 Task: Create a due date automation trigger when advanced on, on the tuesday of the week a card is due add fields with custom field "Resume" set to a number greater or equal to 1 and greater or equal to 10 at 11:00 AM.
Action: Mouse moved to (1095, 86)
Screenshot: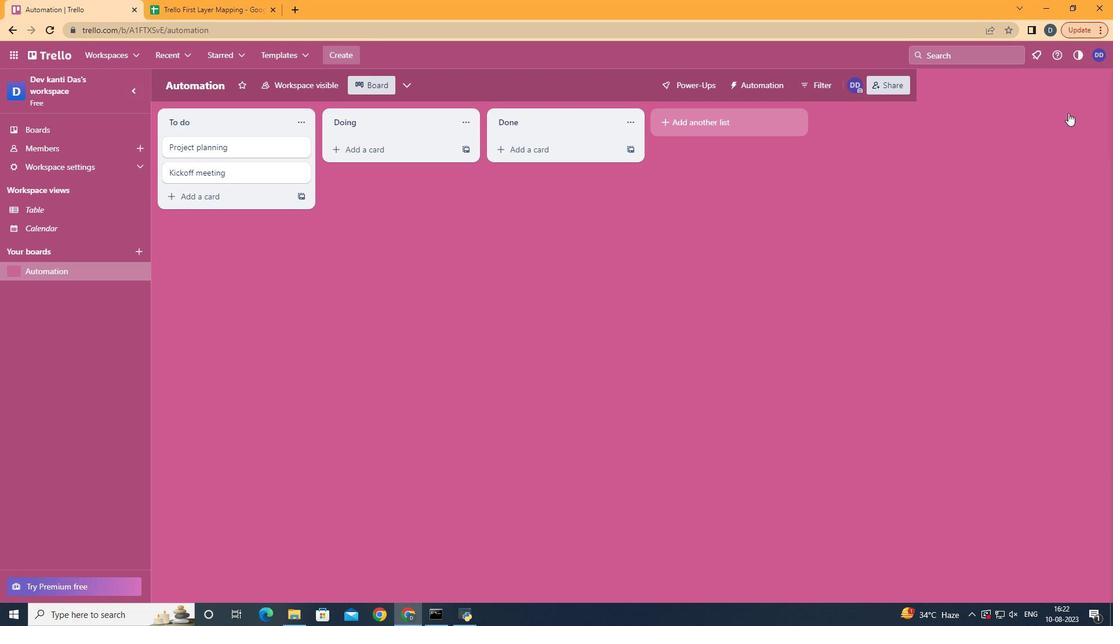 
Action: Mouse pressed left at (1095, 86)
Screenshot: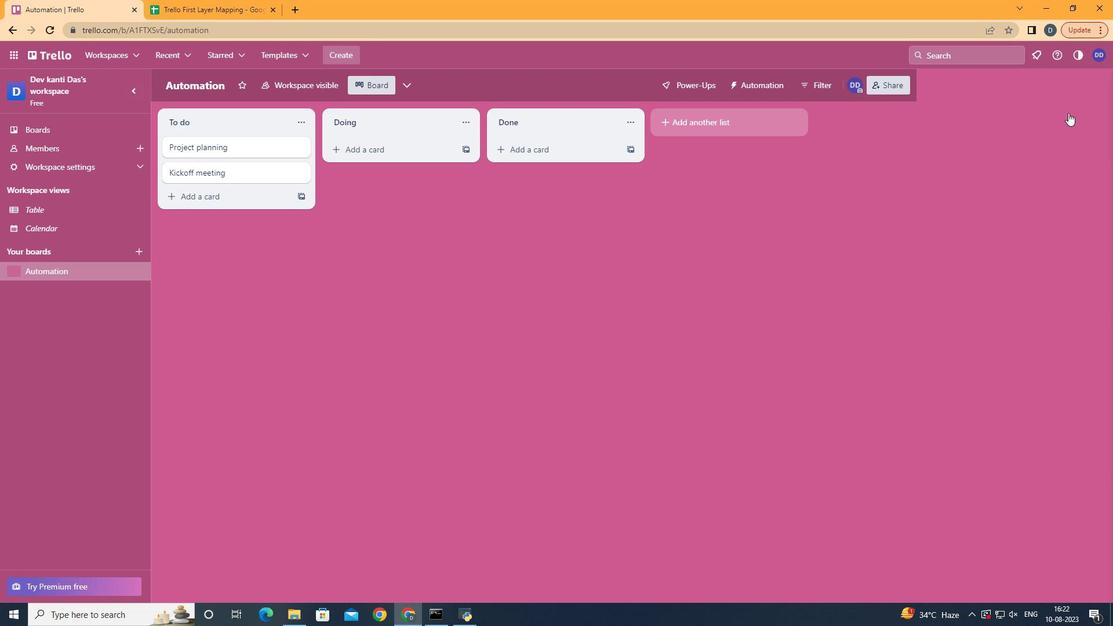 
Action: Mouse moved to (1006, 232)
Screenshot: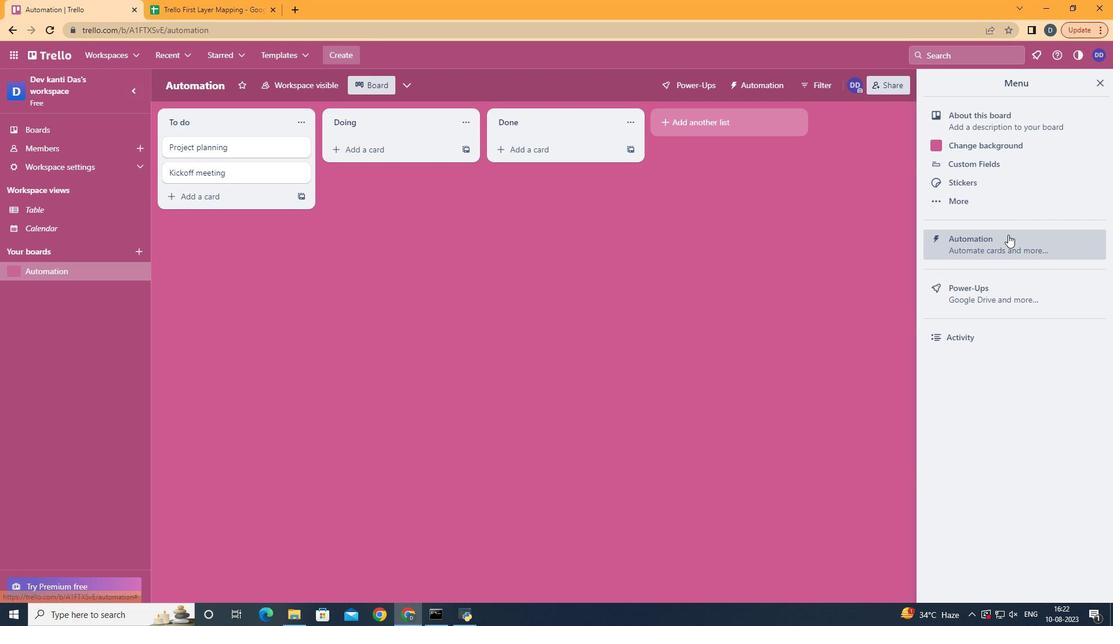 
Action: Mouse pressed left at (1006, 232)
Screenshot: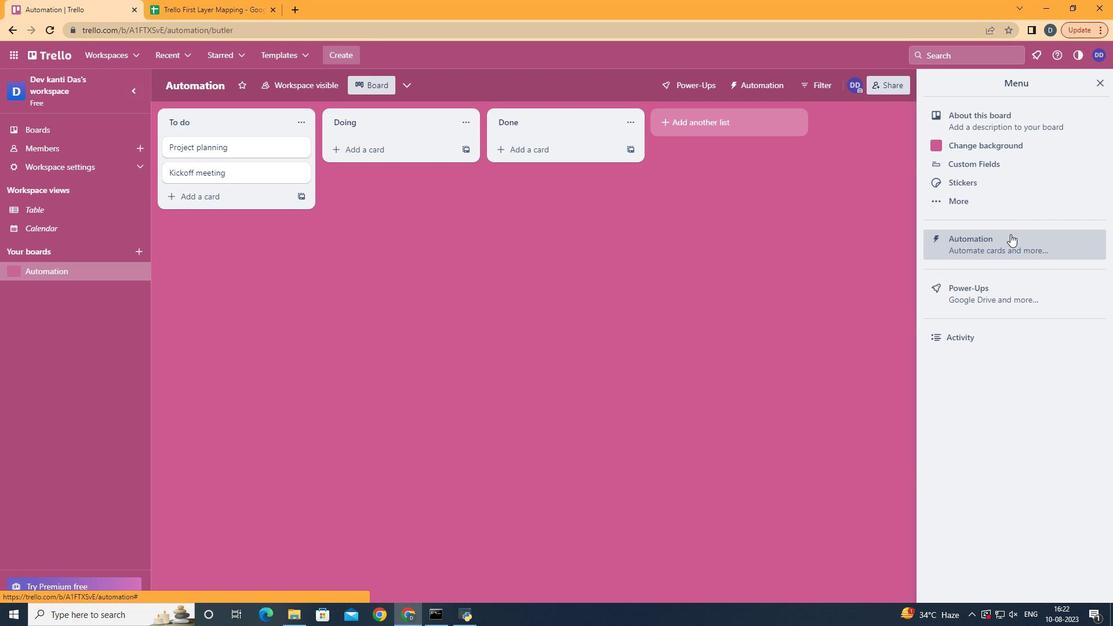 
Action: Mouse moved to (225, 234)
Screenshot: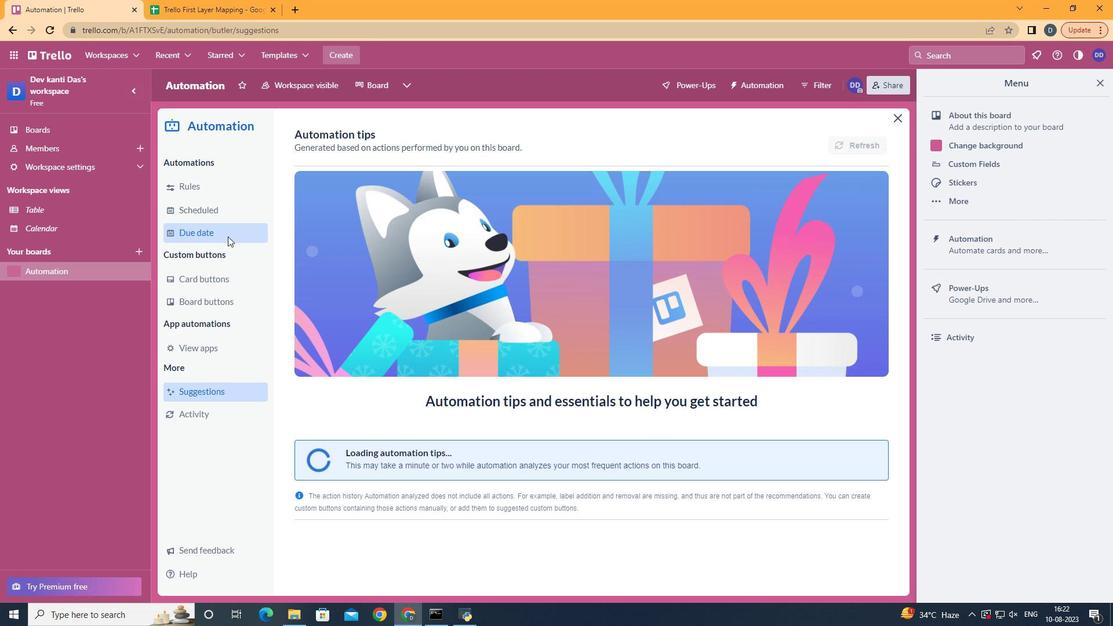 
Action: Mouse pressed left at (225, 234)
Screenshot: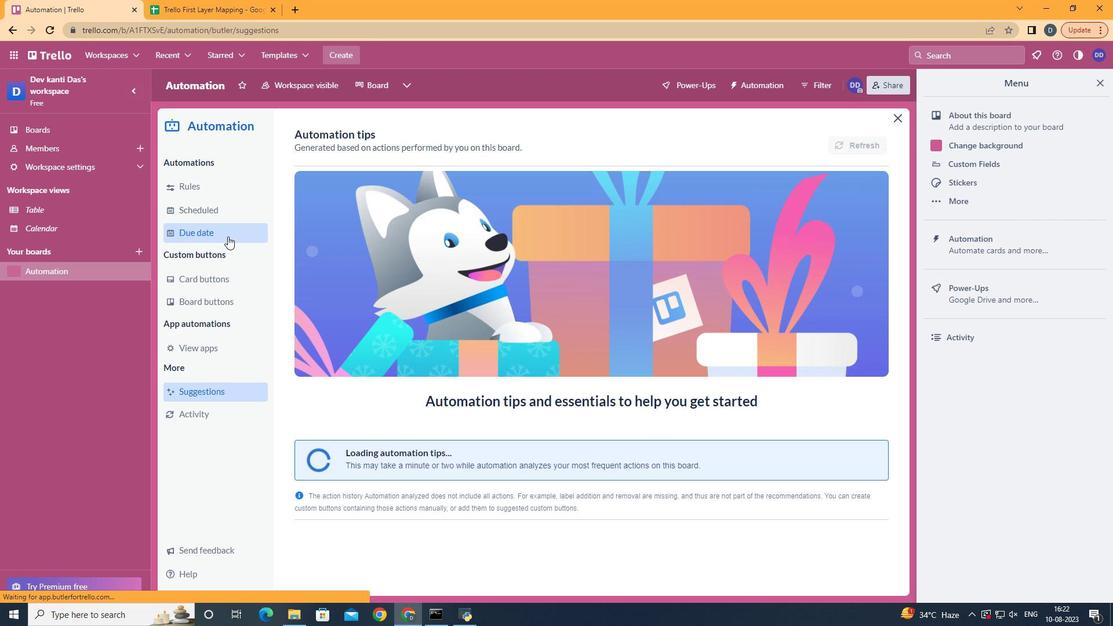 
Action: Mouse moved to (823, 138)
Screenshot: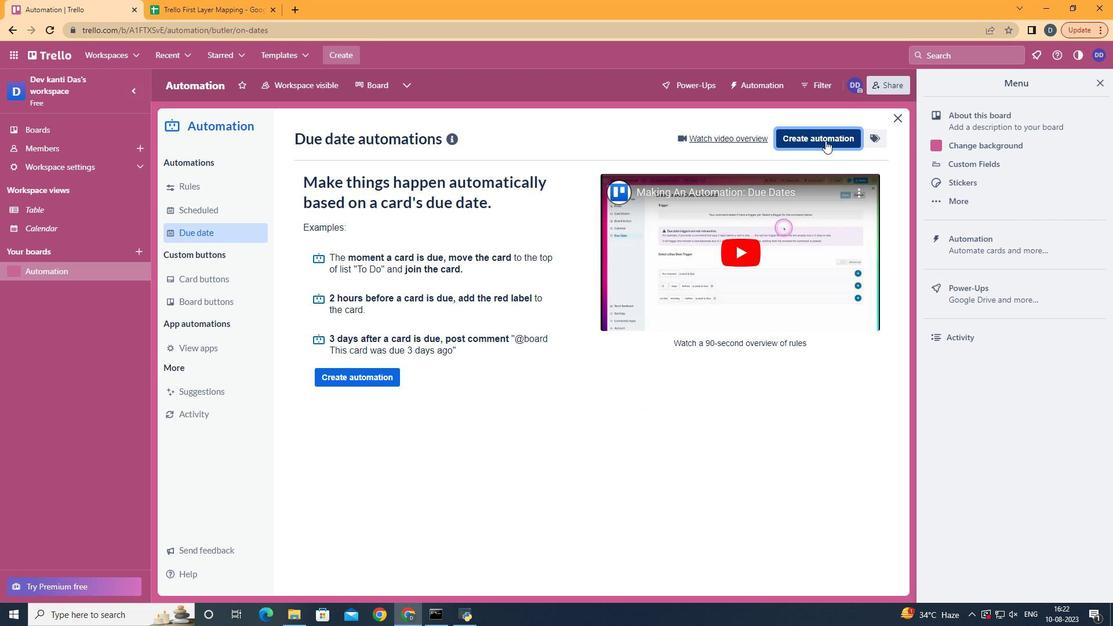 
Action: Mouse pressed left at (823, 138)
Screenshot: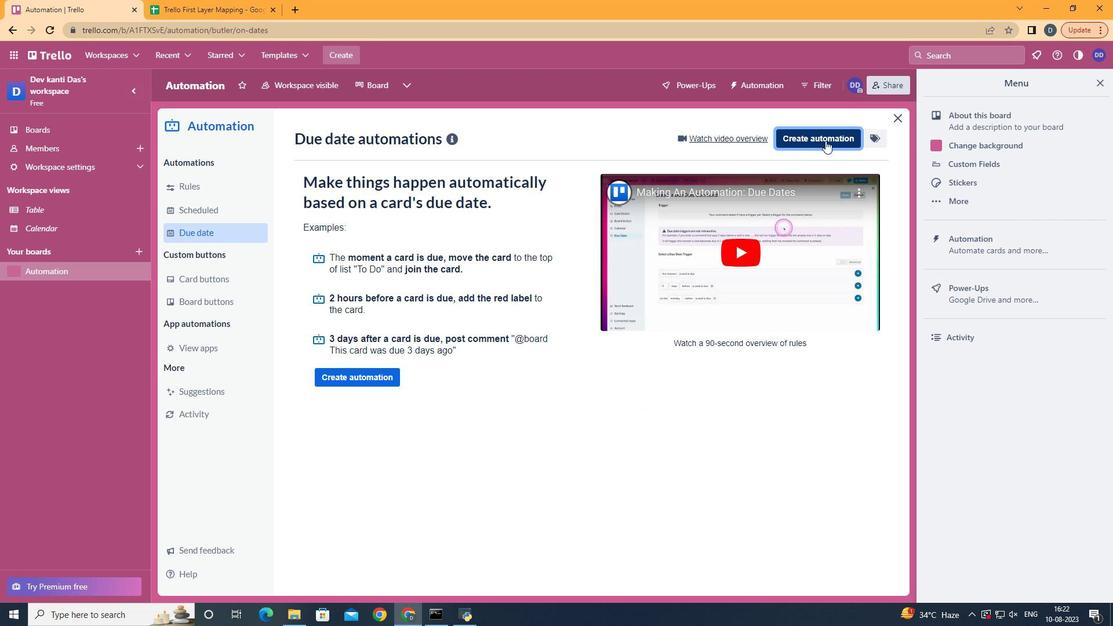 
Action: Mouse moved to (614, 258)
Screenshot: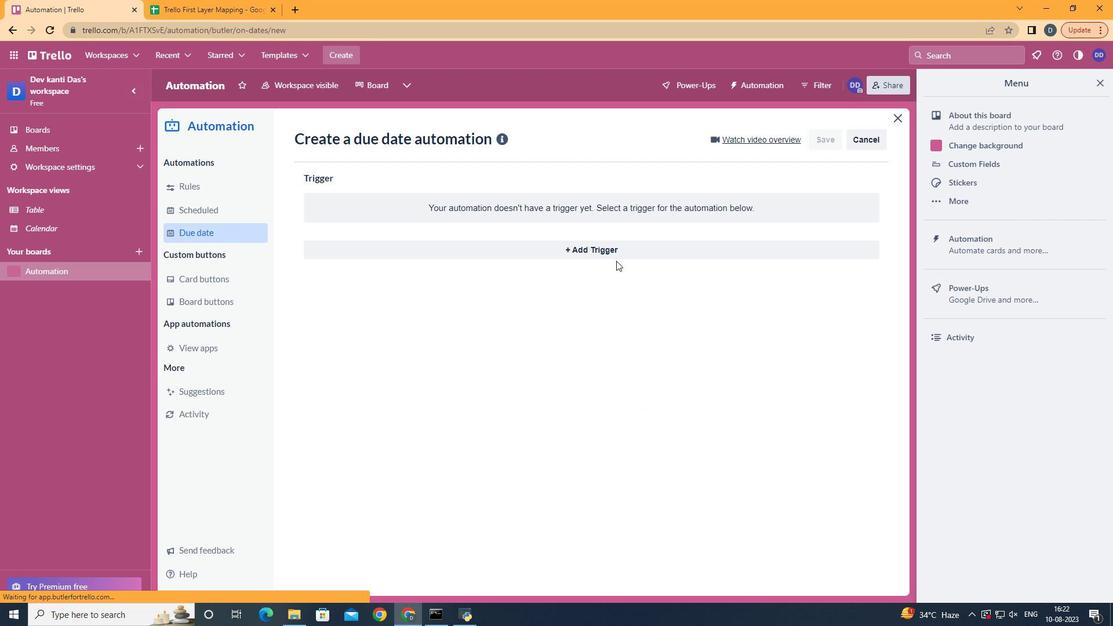 
Action: Mouse pressed left at (614, 258)
Screenshot: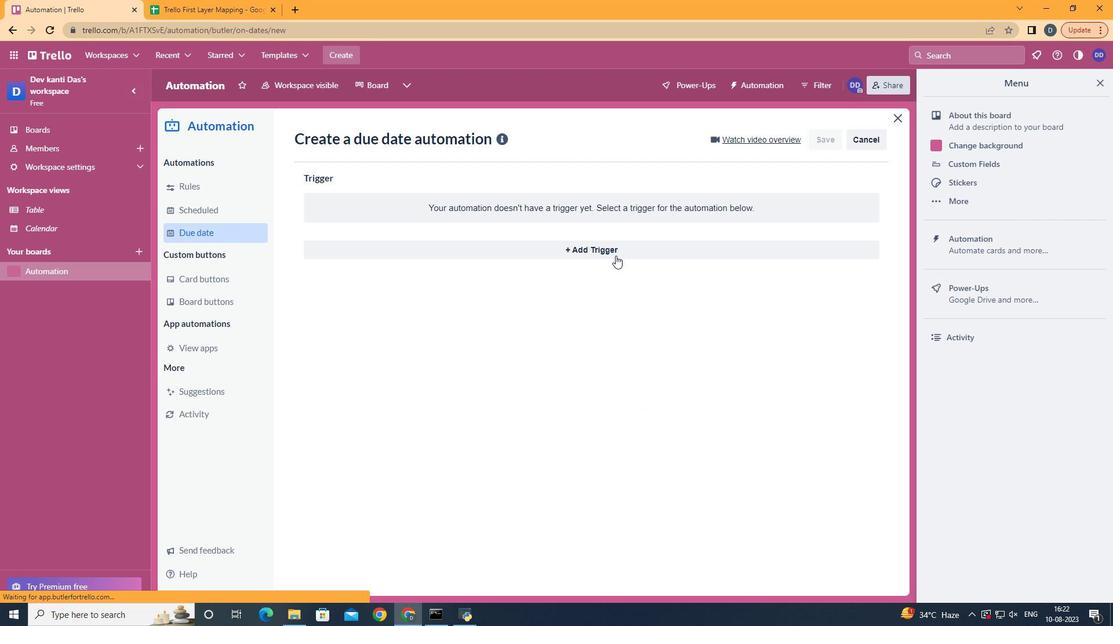 
Action: Mouse moved to (615, 251)
Screenshot: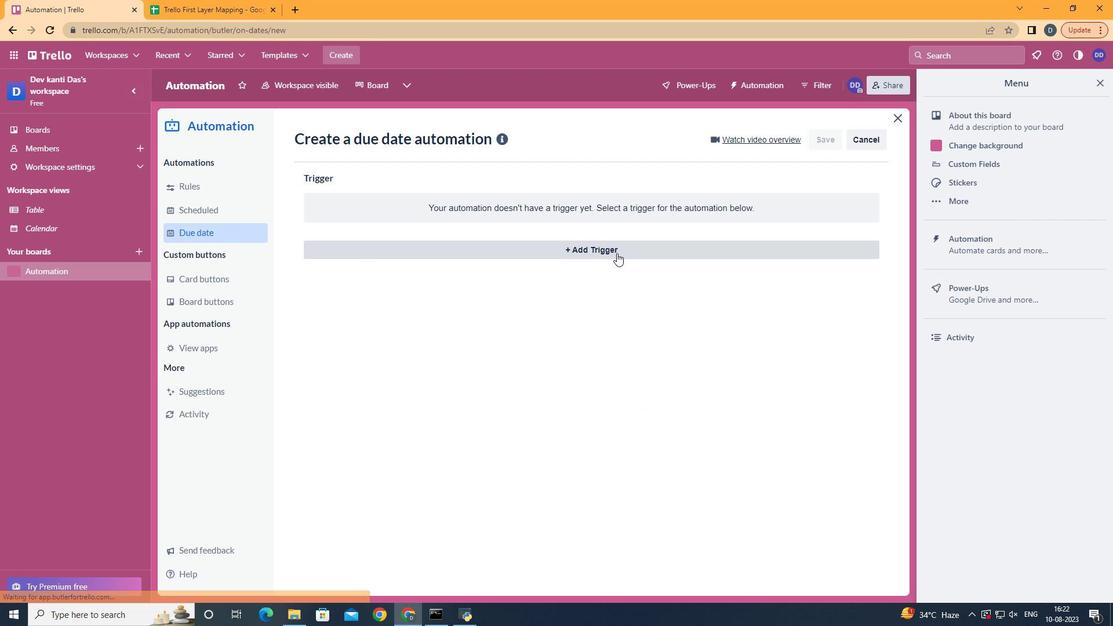 
Action: Mouse pressed left at (615, 251)
Screenshot: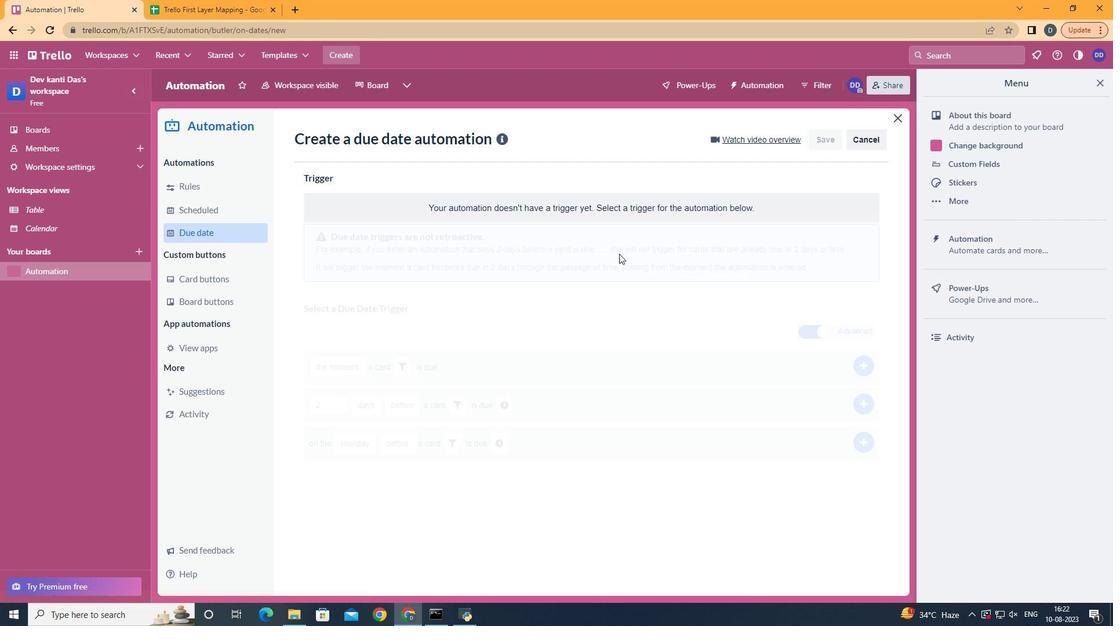 
Action: Mouse moved to (374, 330)
Screenshot: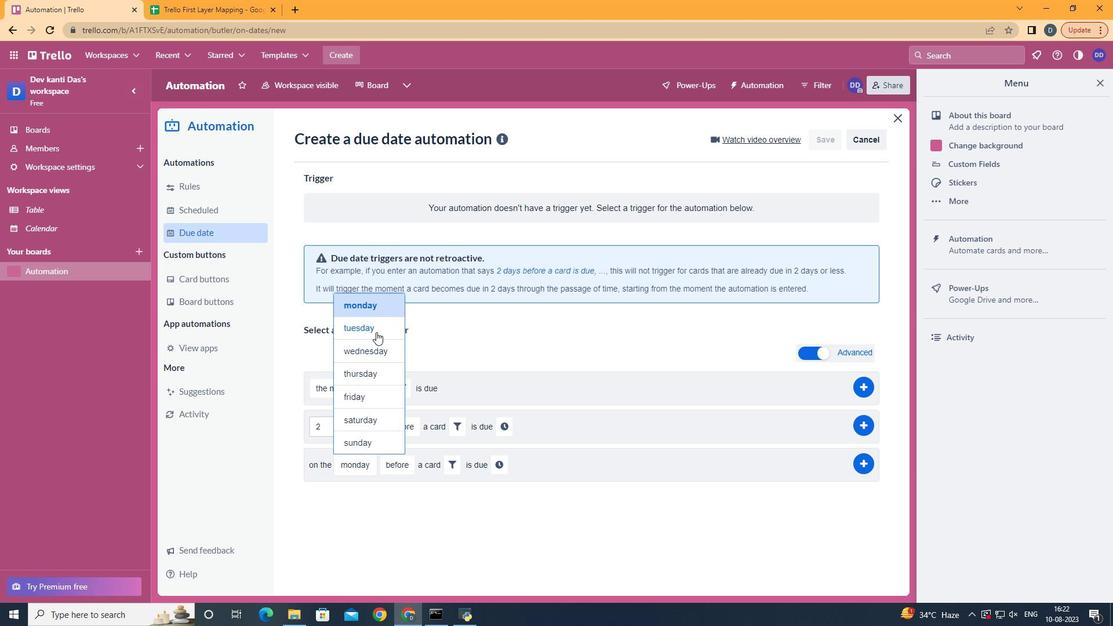 
Action: Mouse pressed left at (374, 330)
Screenshot: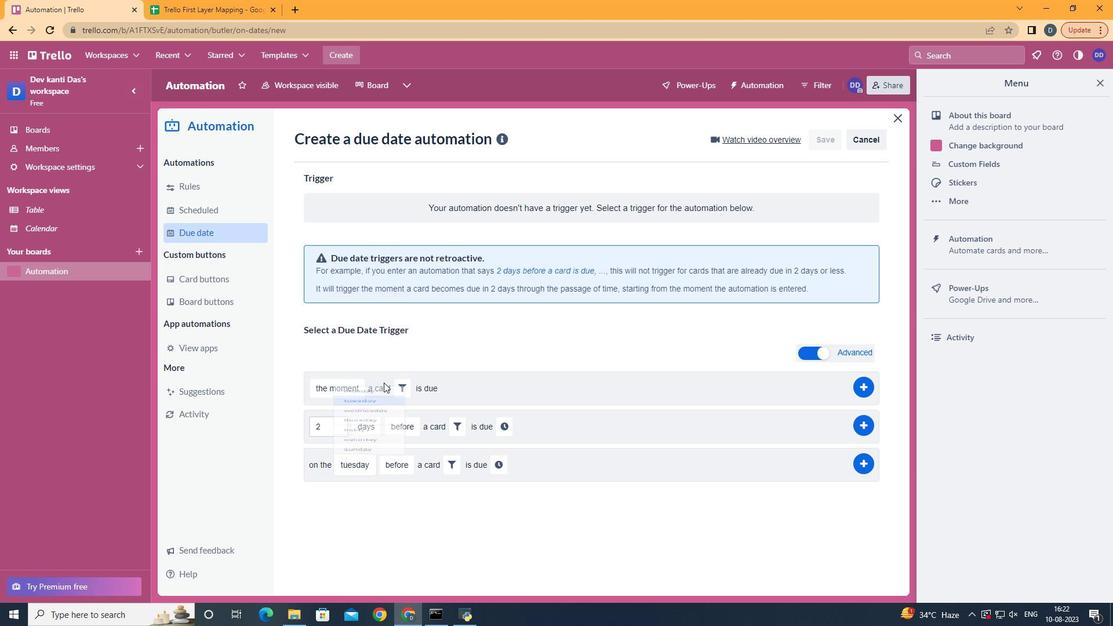 
Action: Mouse moved to (411, 526)
Screenshot: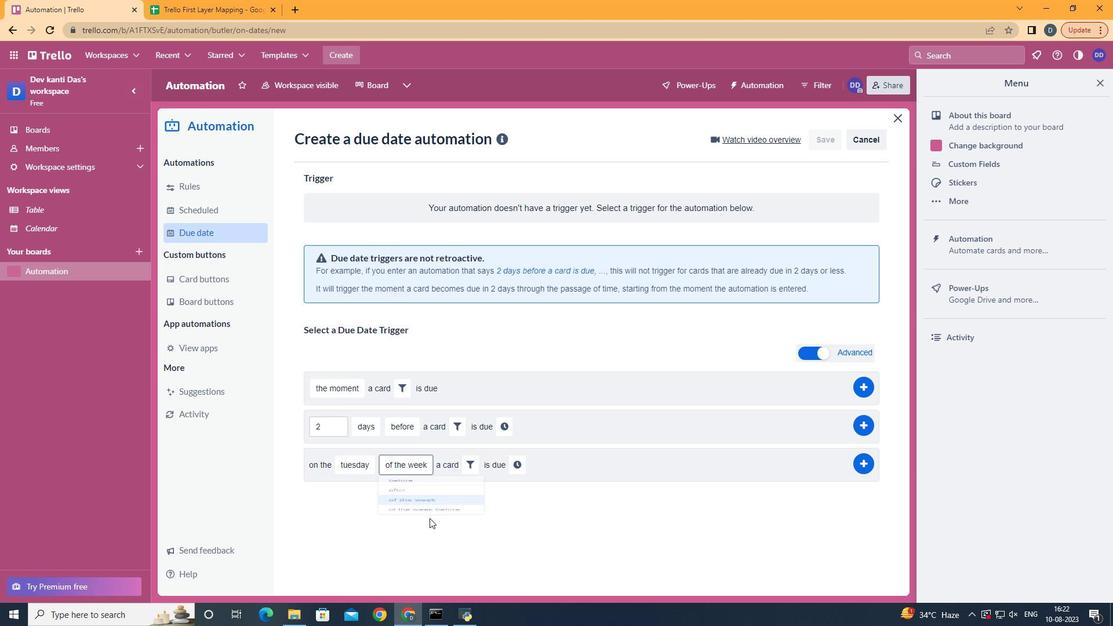 
Action: Mouse pressed left at (411, 526)
Screenshot: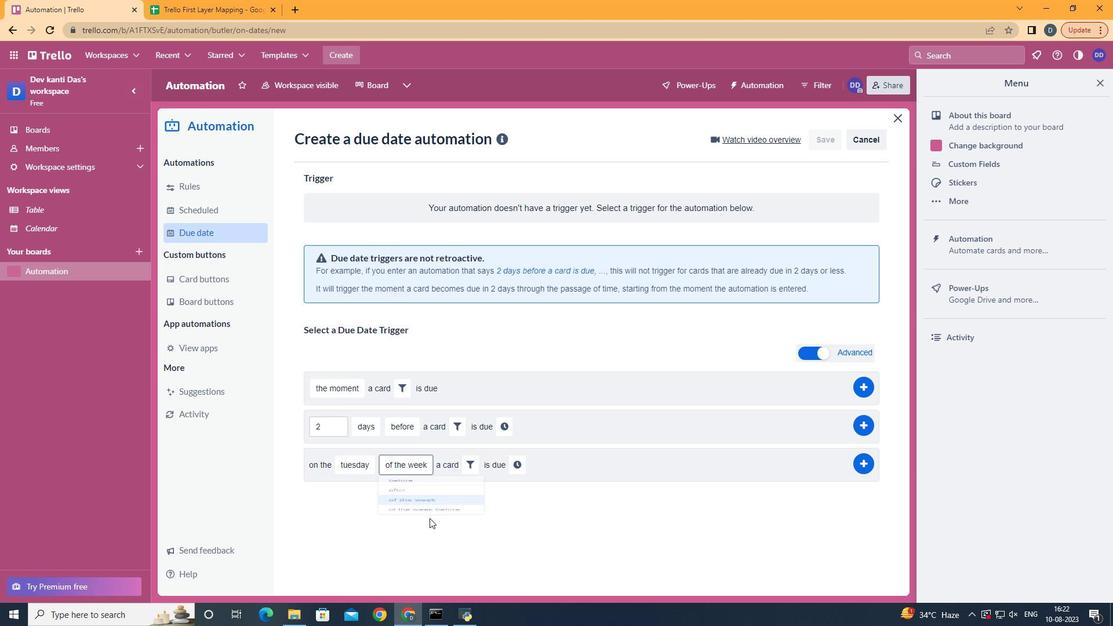
Action: Mouse moved to (463, 465)
Screenshot: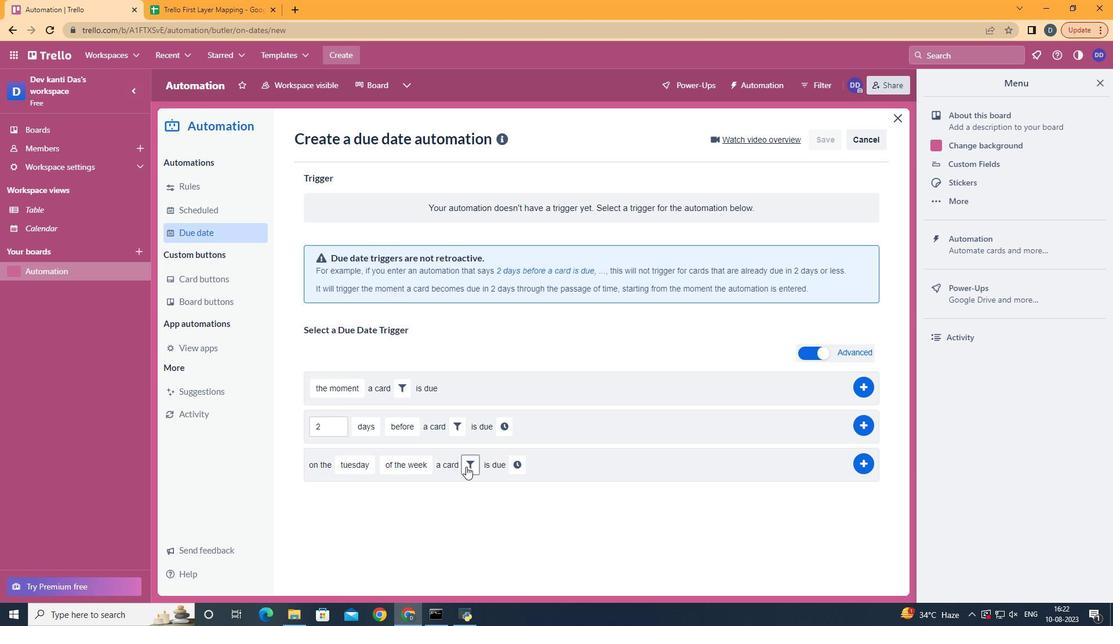 
Action: Mouse pressed left at (463, 465)
Screenshot: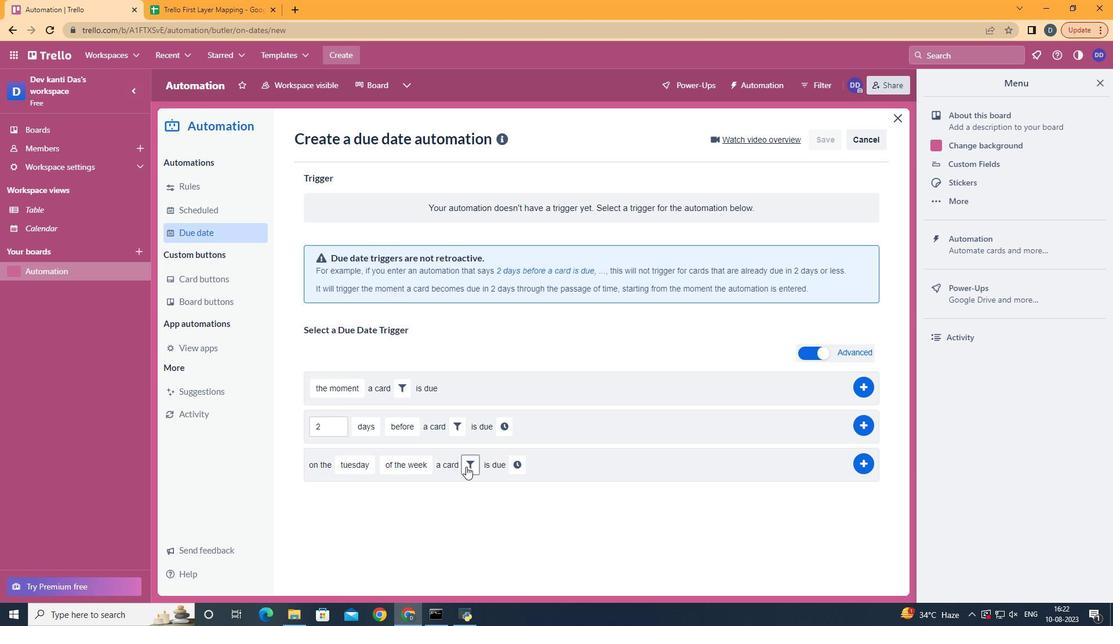 
Action: Mouse moved to (659, 494)
Screenshot: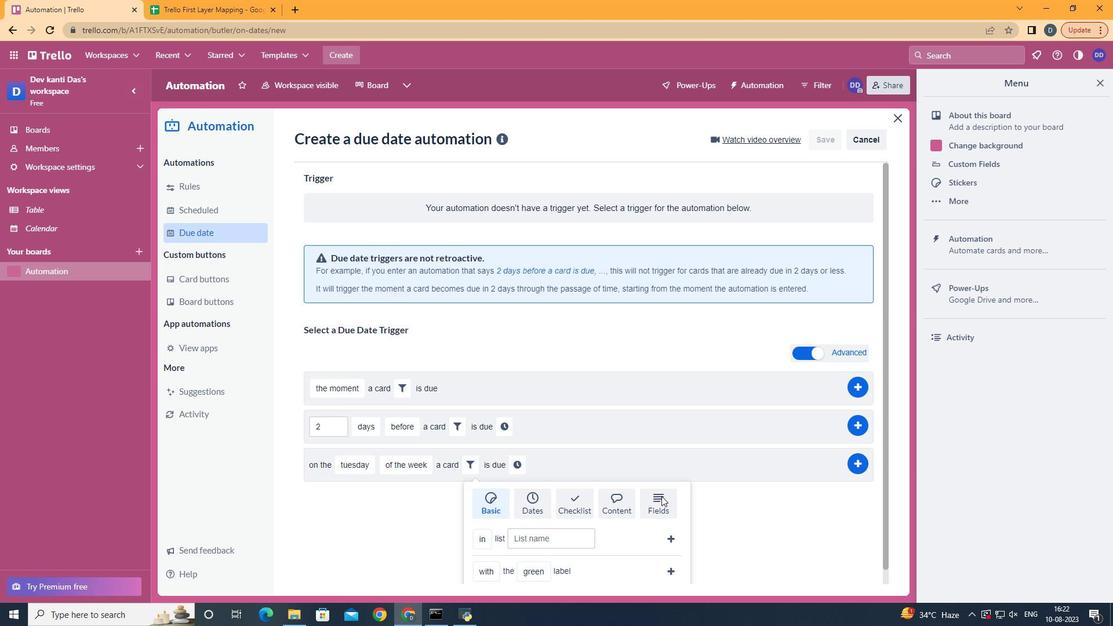
Action: Mouse pressed left at (659, 494)
Screenshot: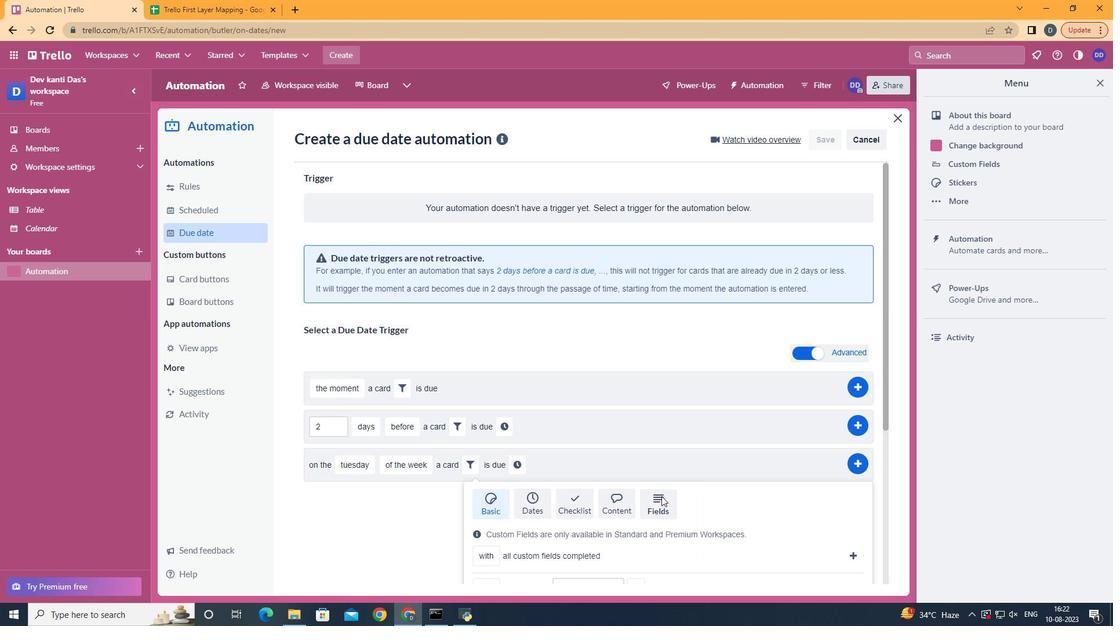 
Action: Mouse scrolled (659, 493) with delta (0, 0)
Screenshot: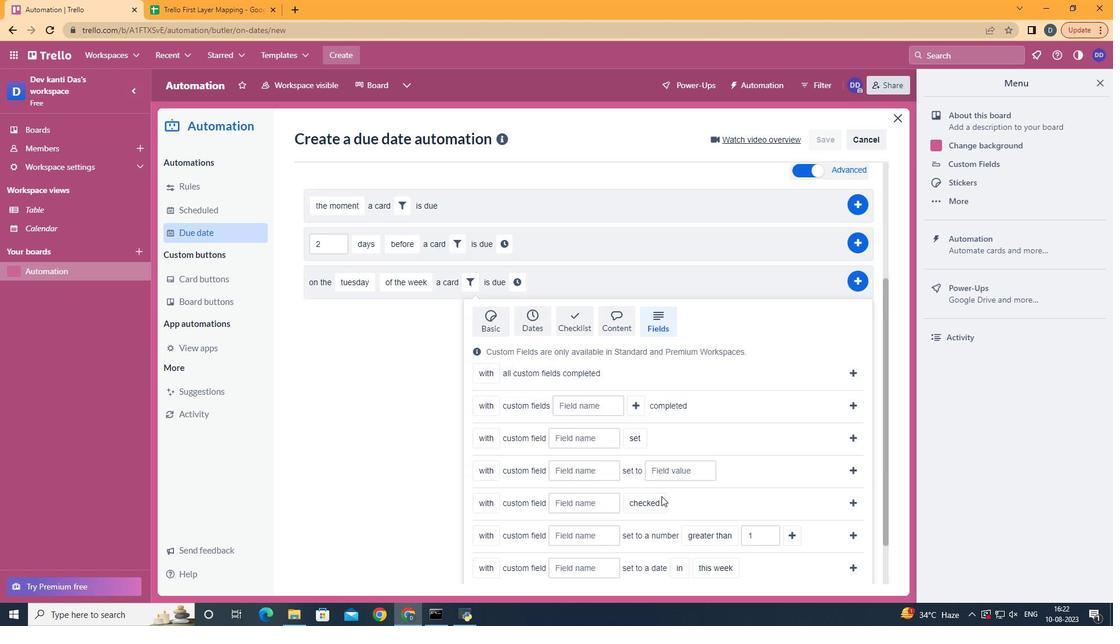 
Action: Mouse scrolled (659, 493) with delta (0, 0)
Screenshot: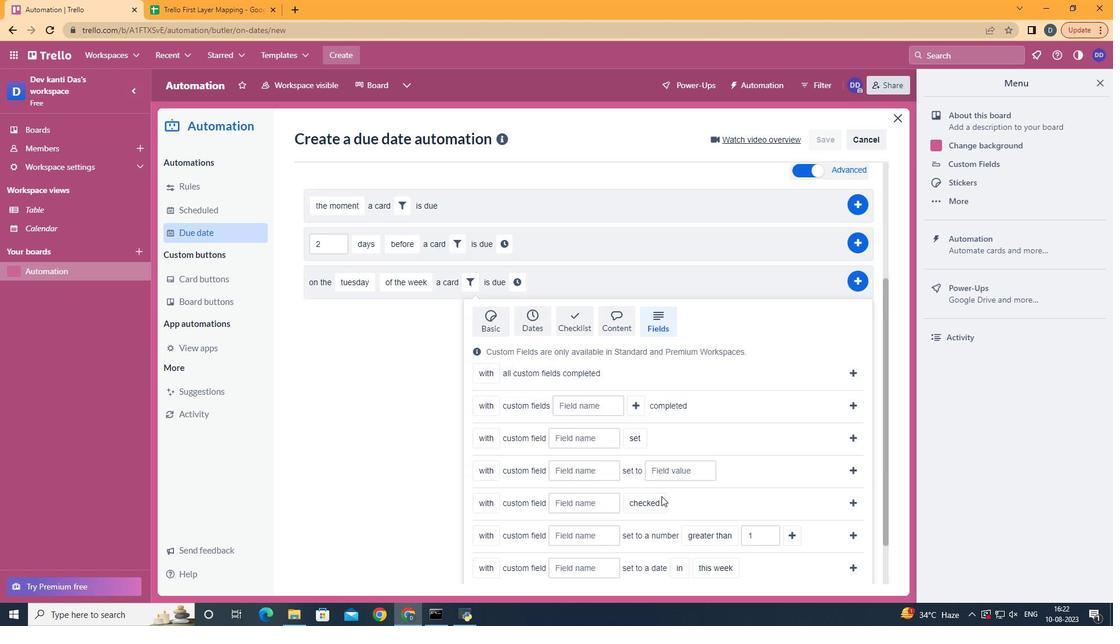 
Action: Mouse scrolled (659, 493) with delta (0, 0)
Screenshot: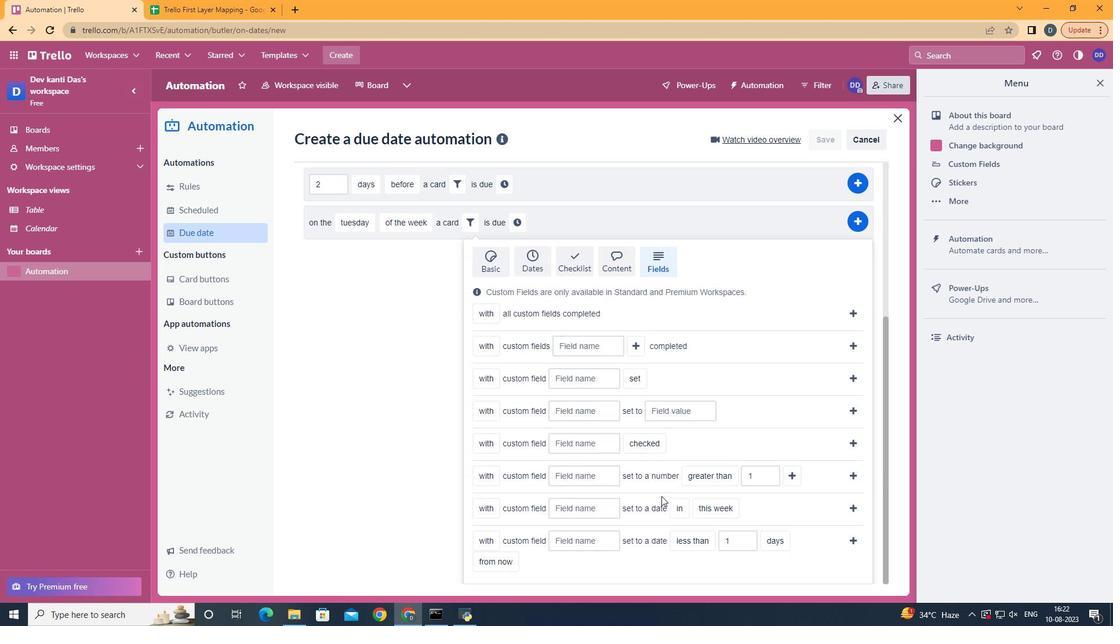 
Action: Mouse scrolled (659, 493) with delta (0, 0)
Screenshot: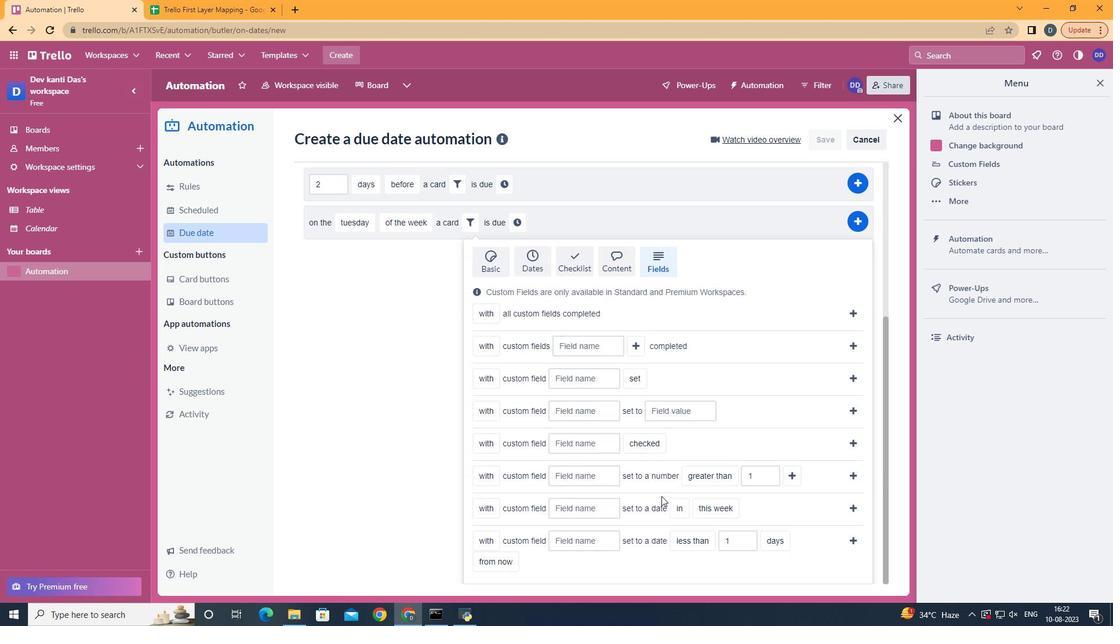 
Action: Mouse scrolled (659, 493) with delta (0, 0)
Screenshot: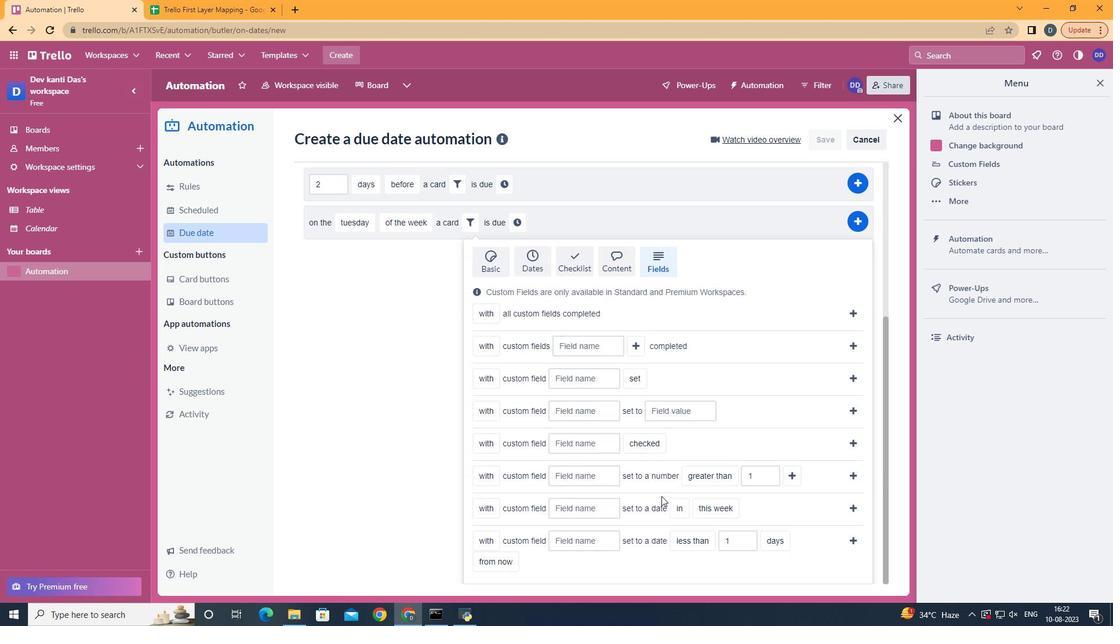
Action: Mouse moved to (597, 473)
Screenshot: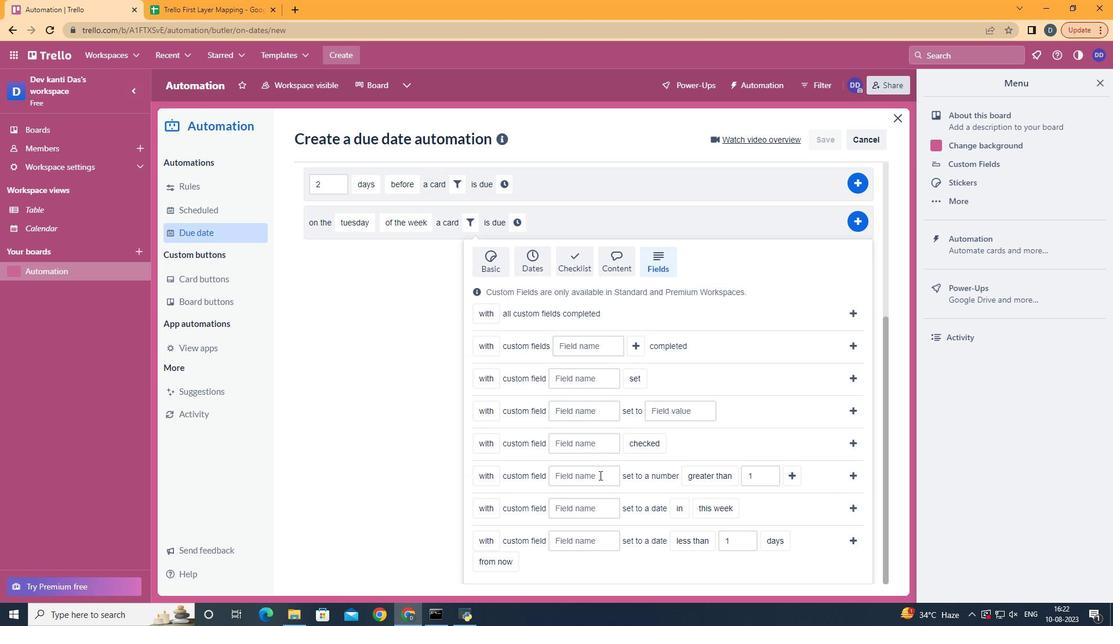 
Action: Mouse pressed left at (597, 473)
Screenshot: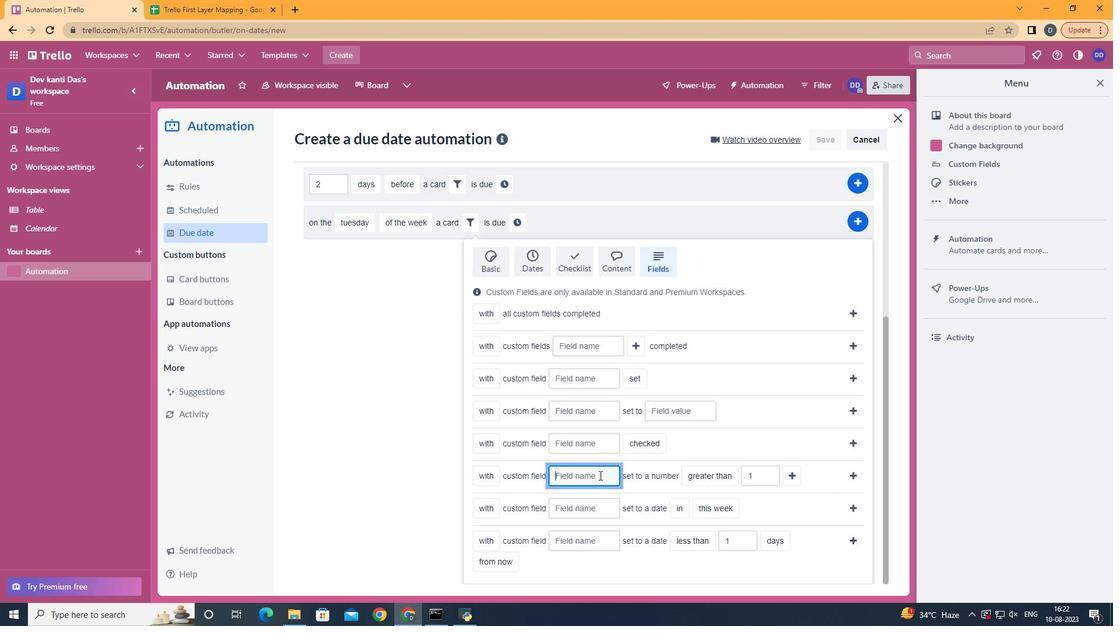 
Action: Key pressed <Key.shift>Resume
Screenshot: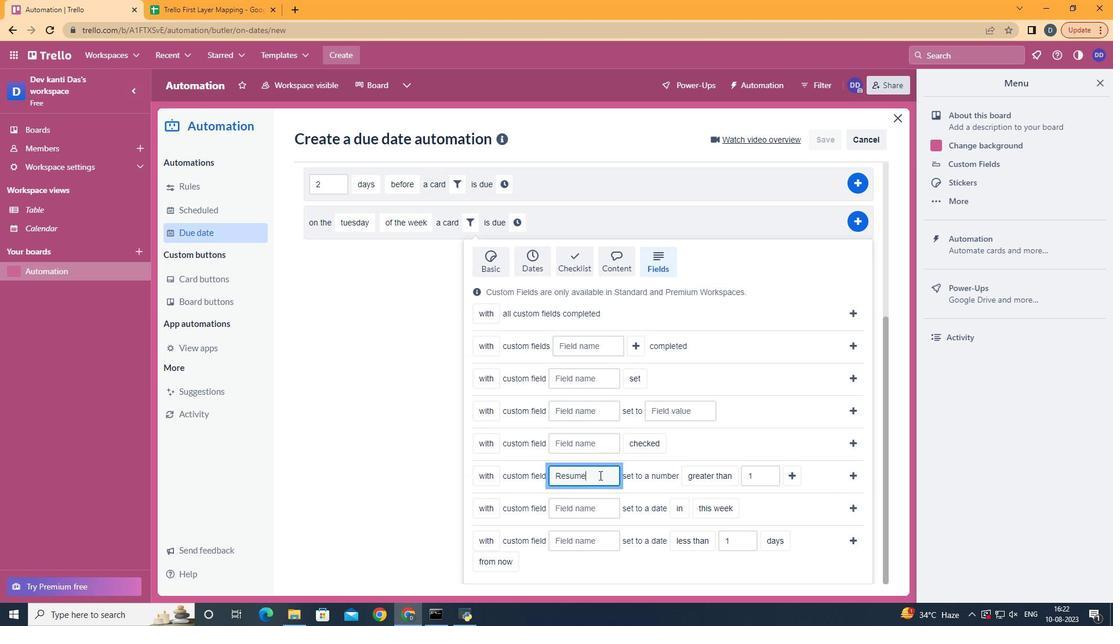 
Action: Mouse moved to (726, 518)
Screenshot: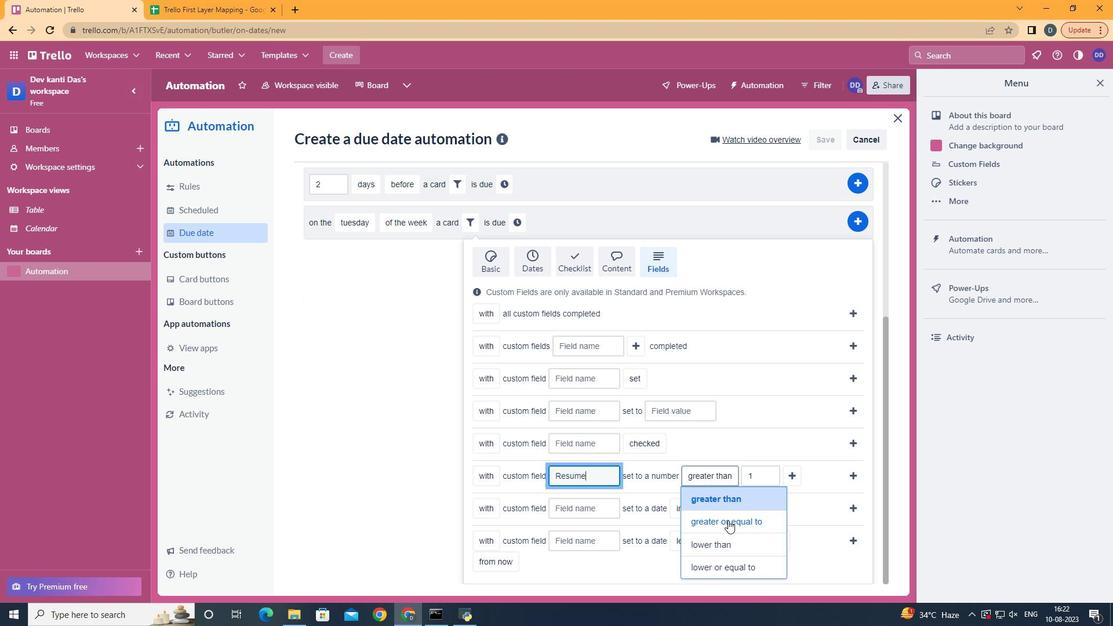 
Action: Mouse pressed left at (726, 518)
Screenshot: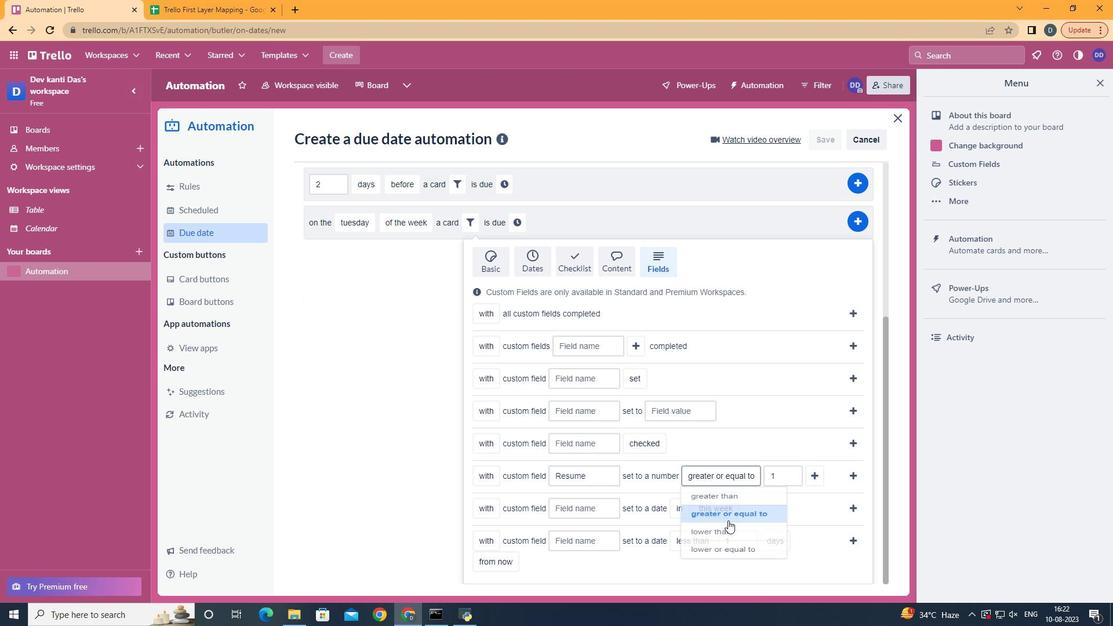 
Action: Mouse moved to (819, 479)
Screenshot: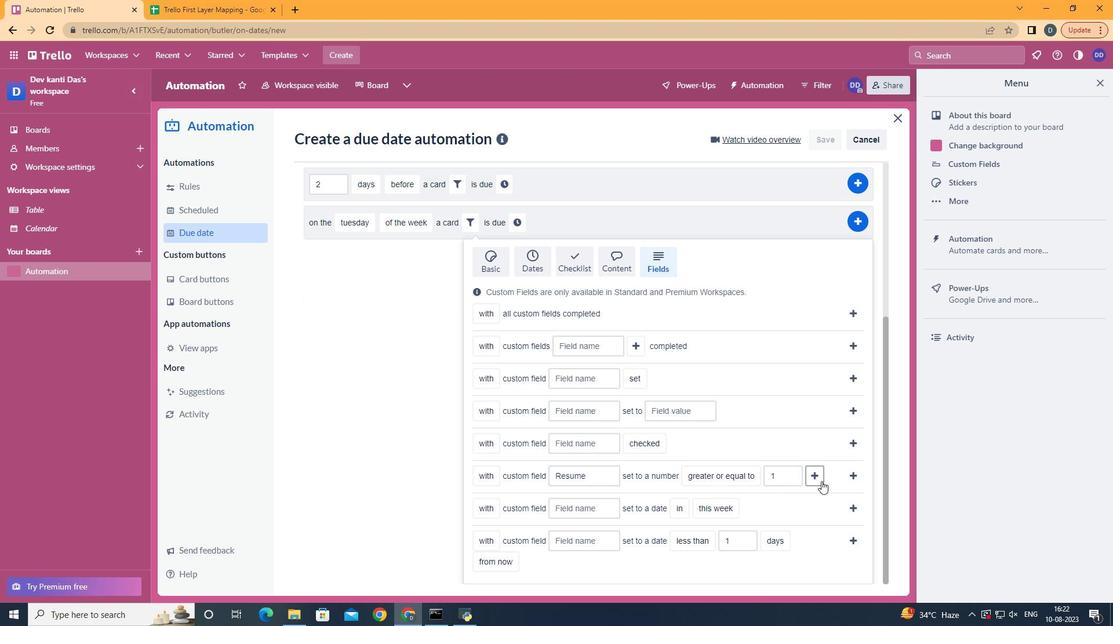 
Action: Mouse pressed left at (819, 479)
Screenshot: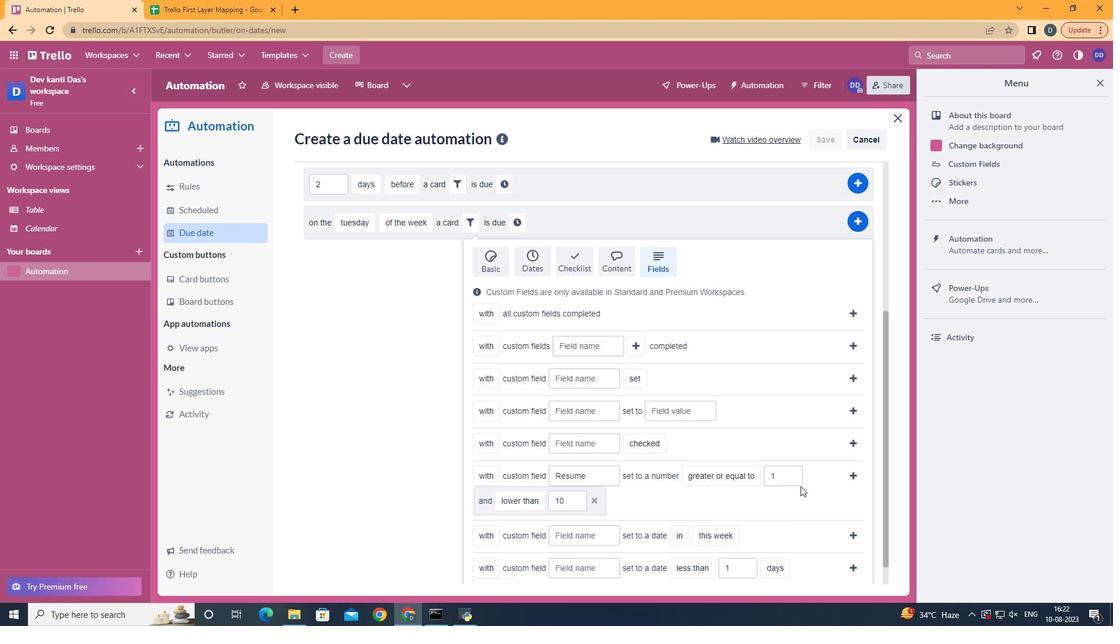 
Action: Mouse moved to (544, 478)
Screenshot: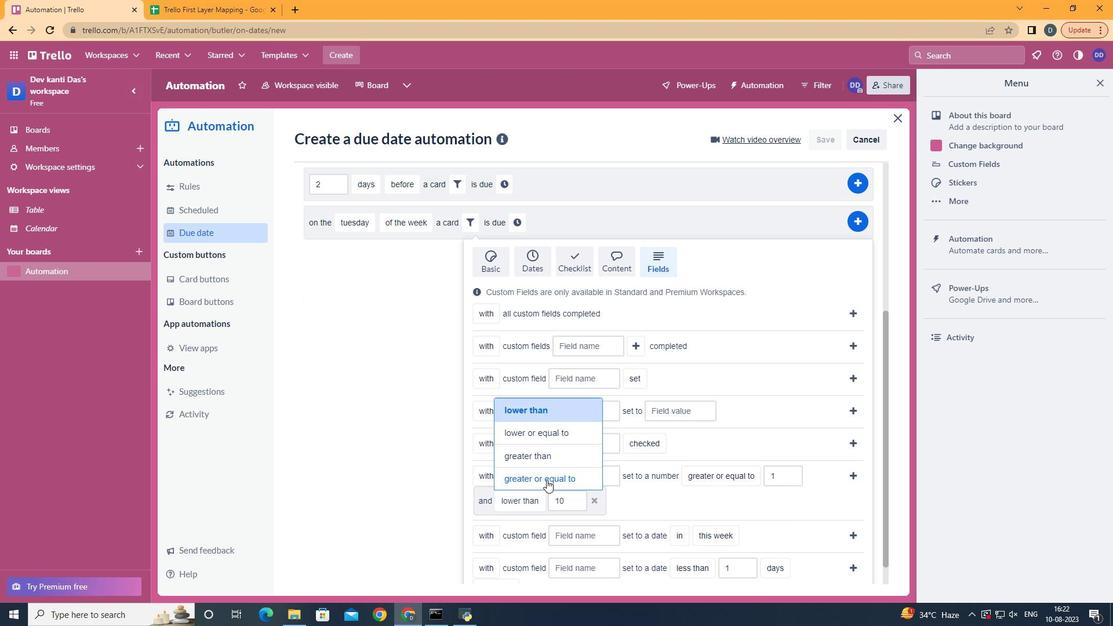 
Action: Mouse pressed left at (544, 478)
Screenshot: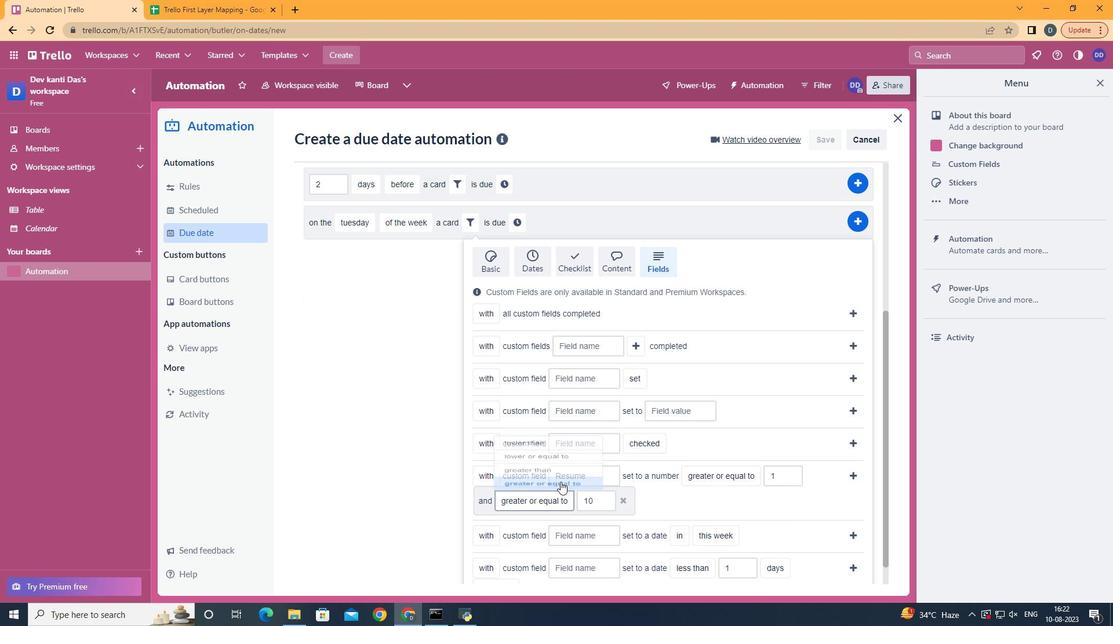 
Action: Mouse moved to (844, 471)
Screenshot: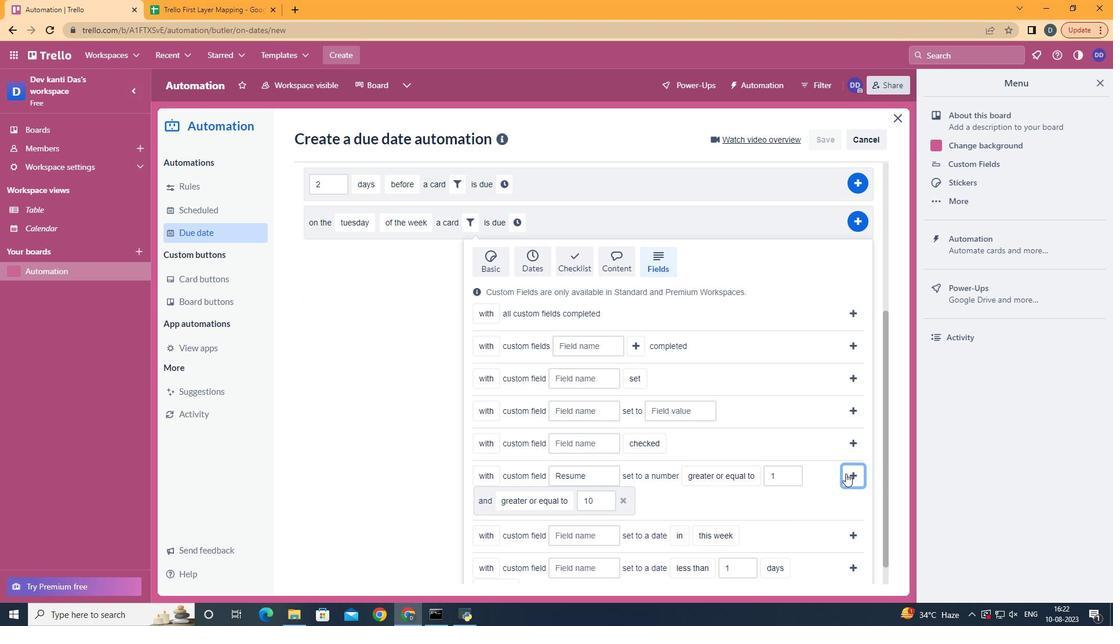 
Action: Mouse pressed left at (844, 471)
Screenshot: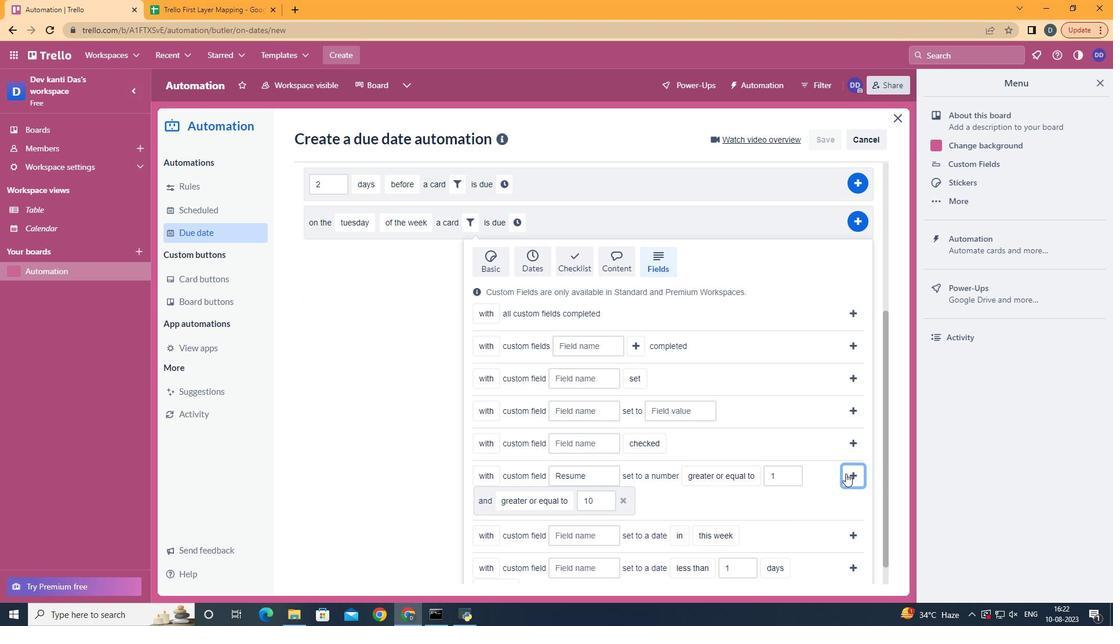
Action: Mouse moved to (348, 489)
Screenshot: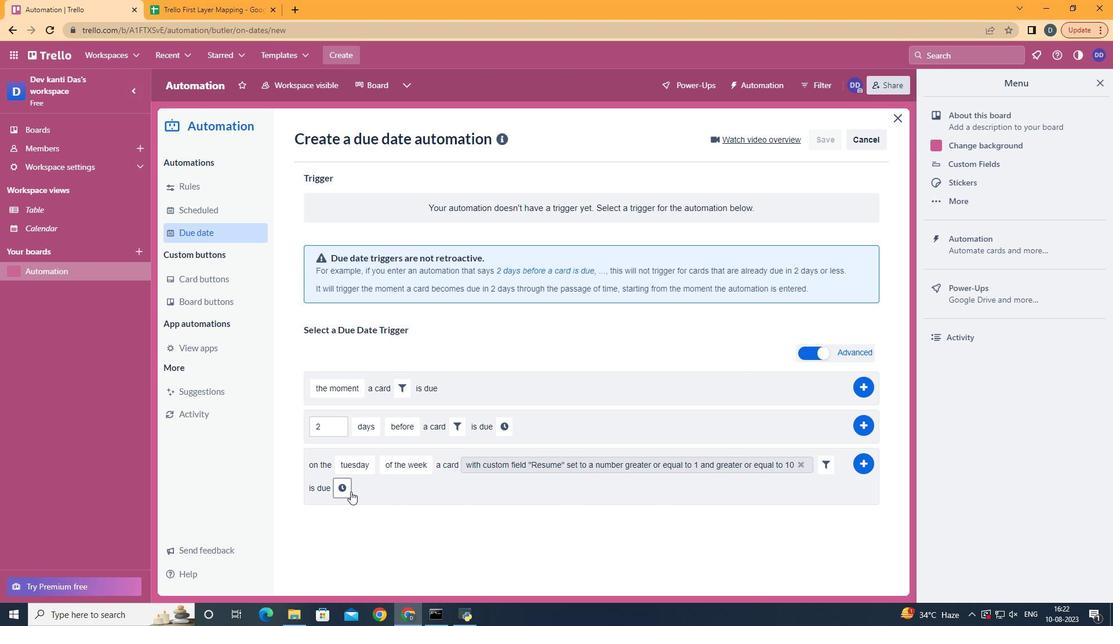 
Action: Mouse pressed left at (348, 489)
Screenshot: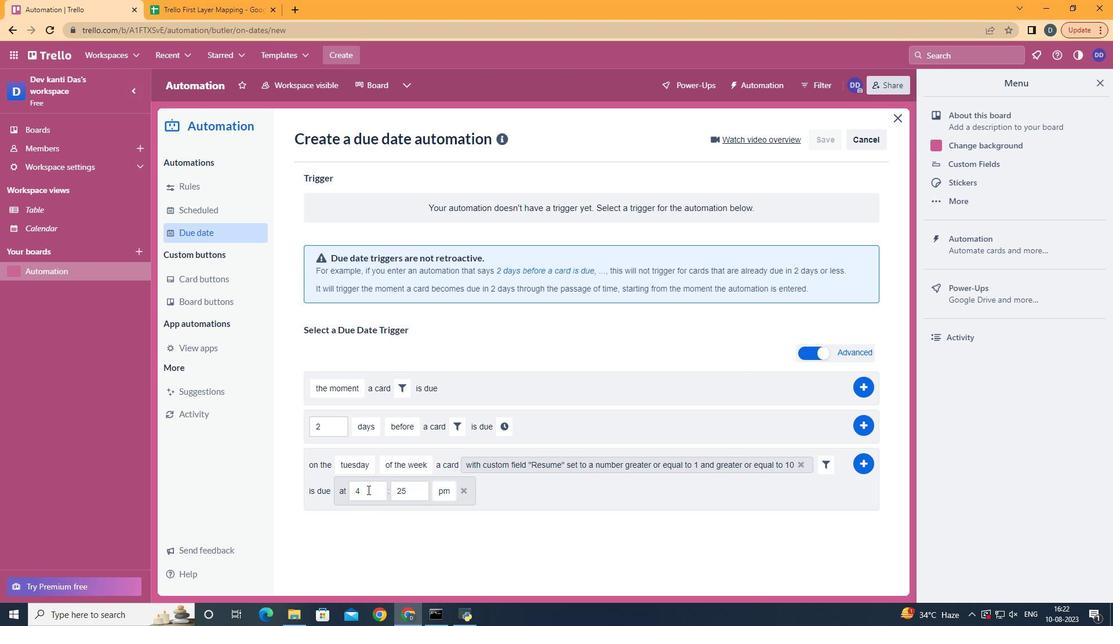 
Action: Mouse moved to (371, 487)
Screenshot: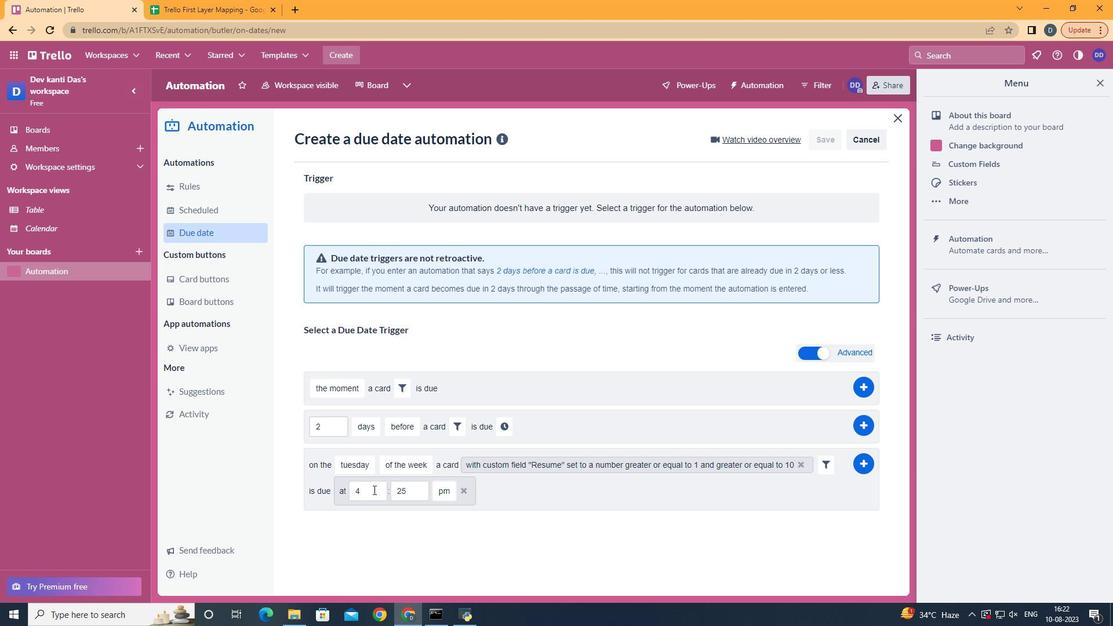 
Action: Mouse pressed left at (371, 487)
Screenshot: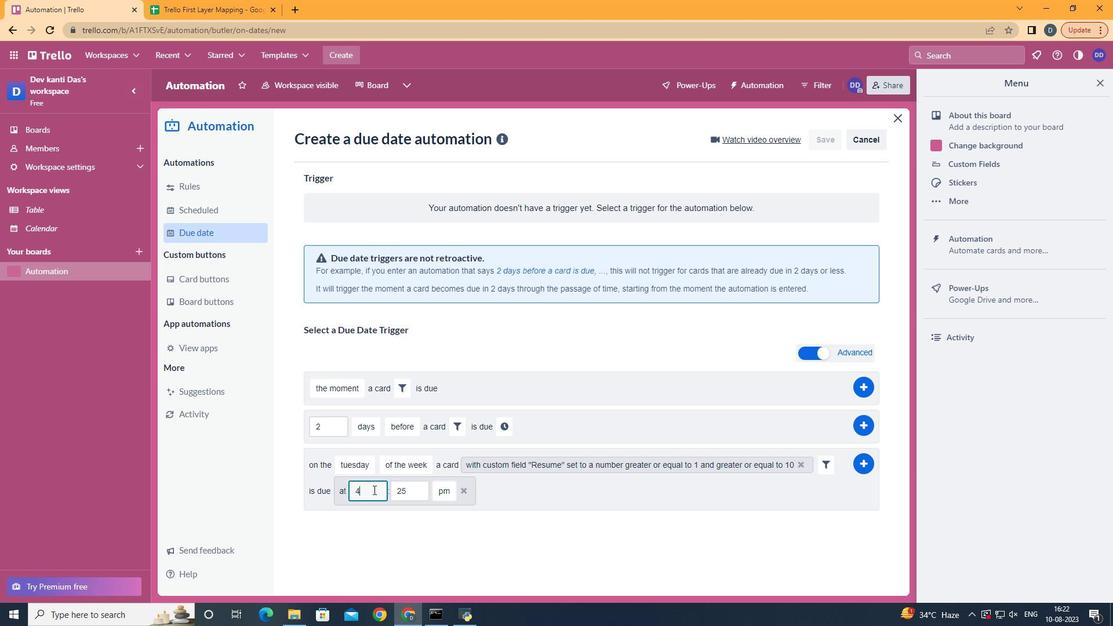 
Action: Key pressed <Key.backspace>11
Screenshot: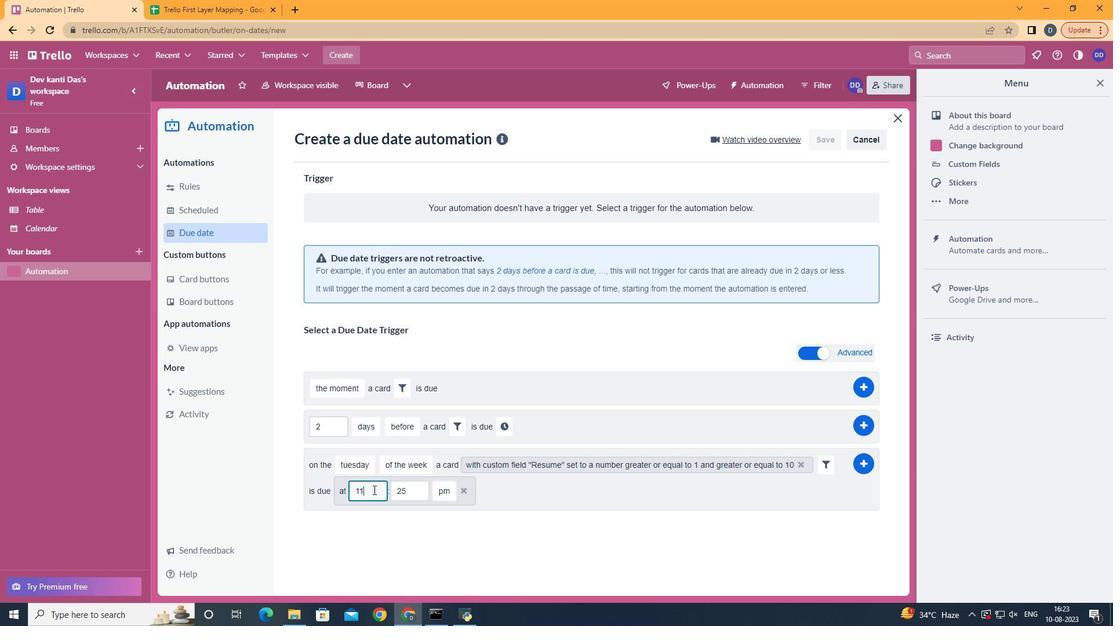 
Action: Mouse moved to (410, 491)
Screenshot: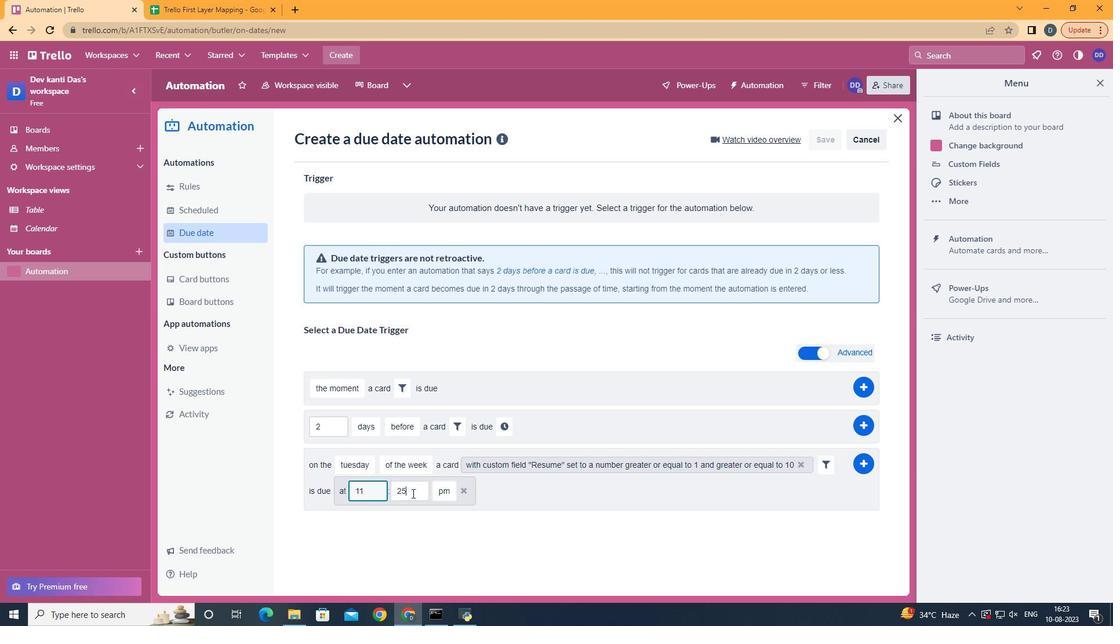 
Action: Mouse pressed left at (410, 491)
Screenshot: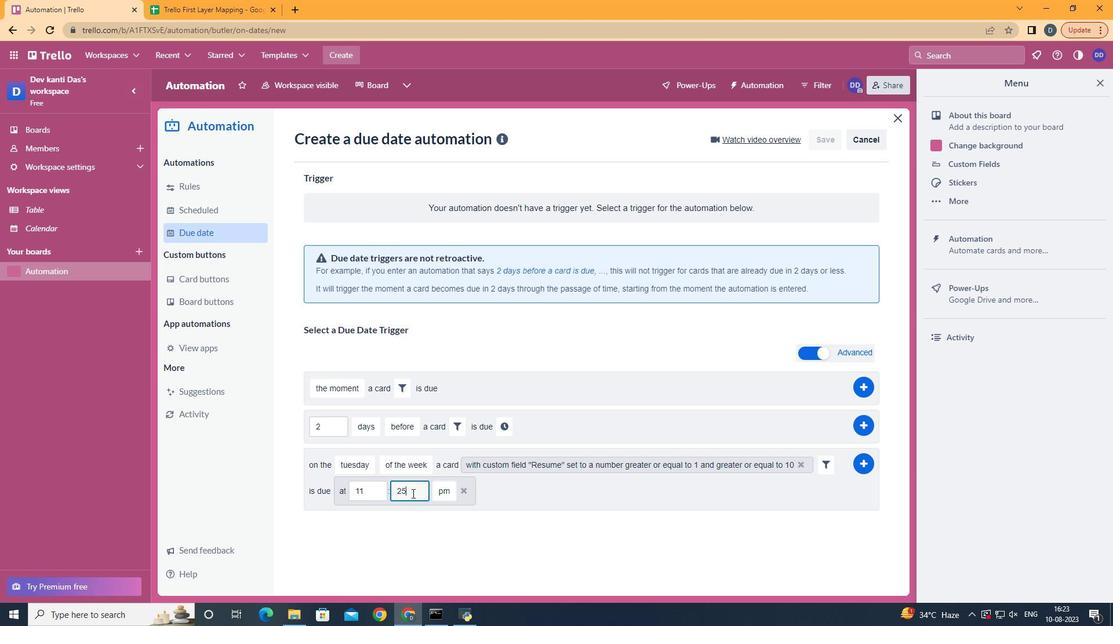 
Action: Key pressed <Key.backspace><Key.backspace>00
Screenshot: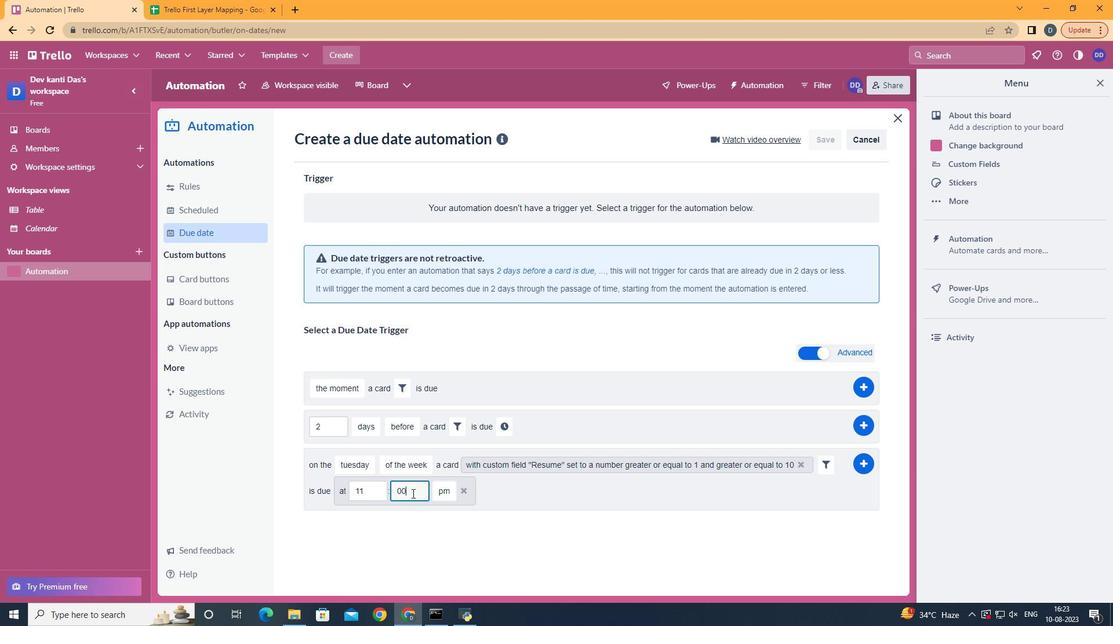 
Action: Mouse moved to (447, 508)
Screenshot: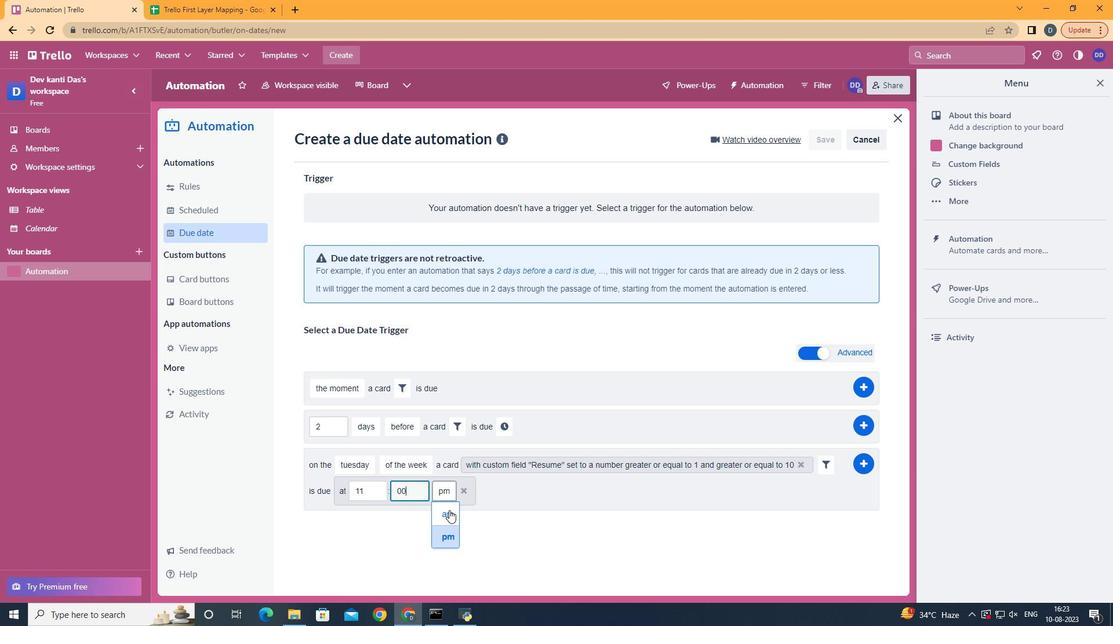 
Action: Mouse pressed left at (447, 508)
Screenshot: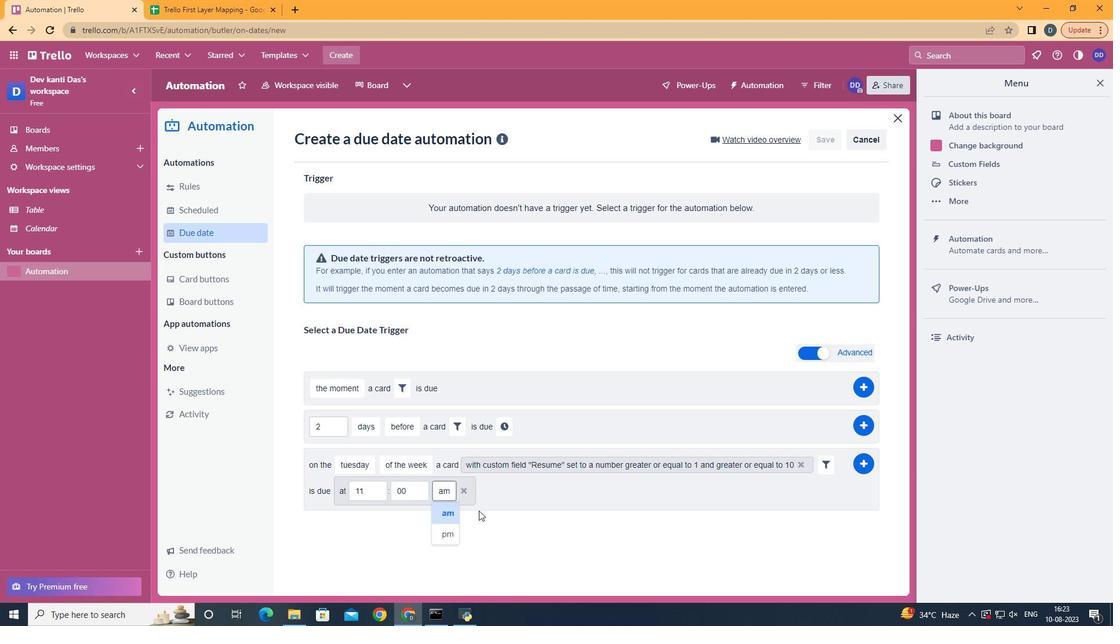 
Action: Mouse moved to (860, 466)
Screenshot: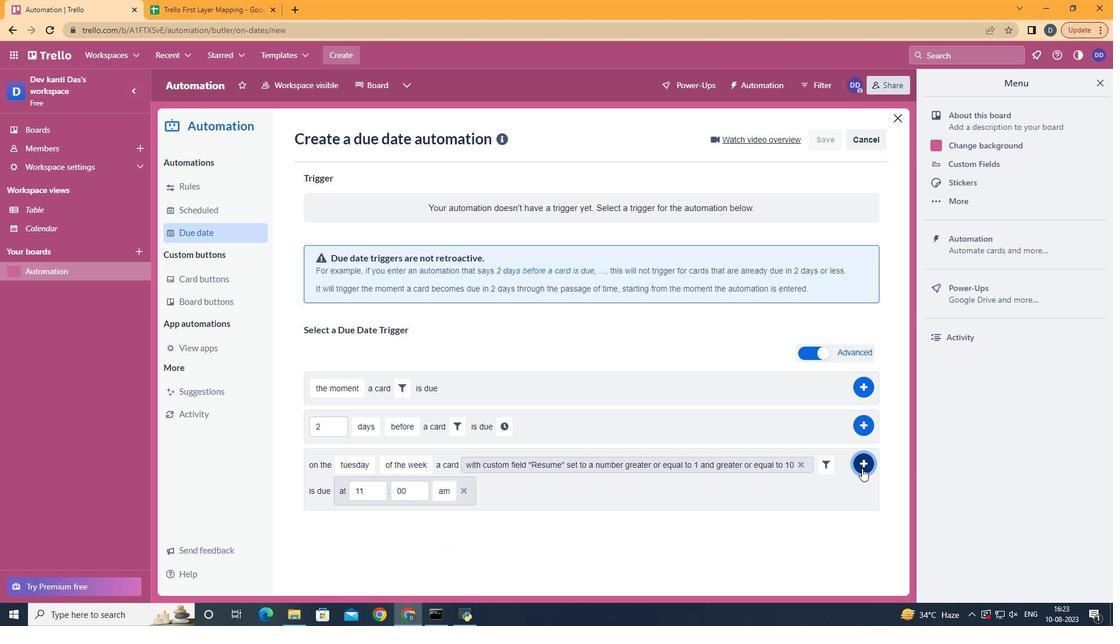 
Action: Mouse pressed left at (860, 466)
Screenshot: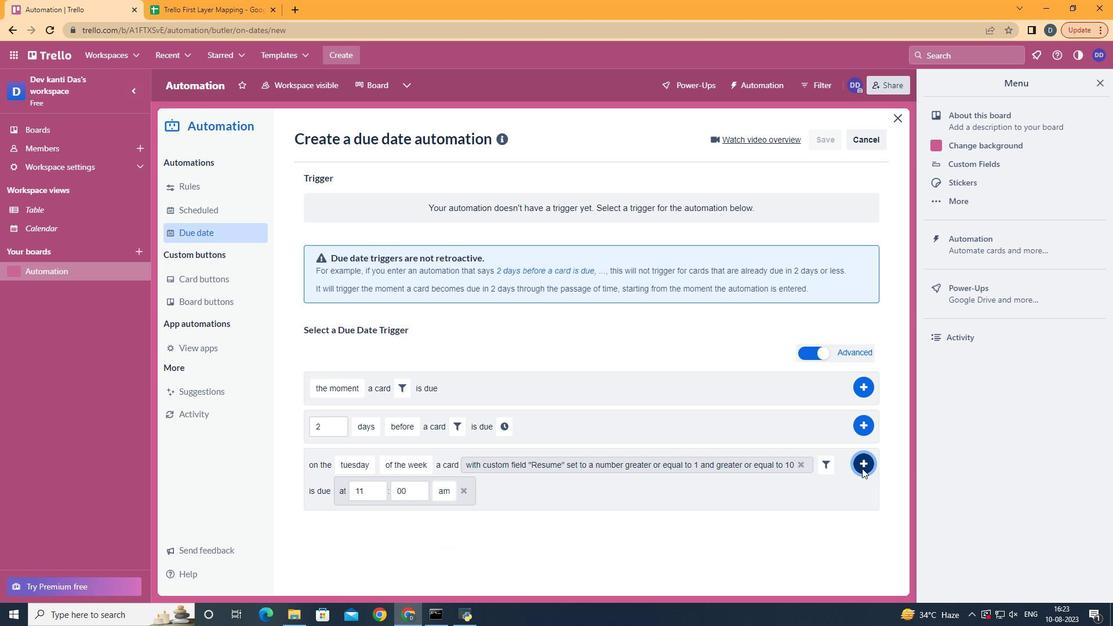 
Action: Mouse moved to (860, 466)
Screenshot: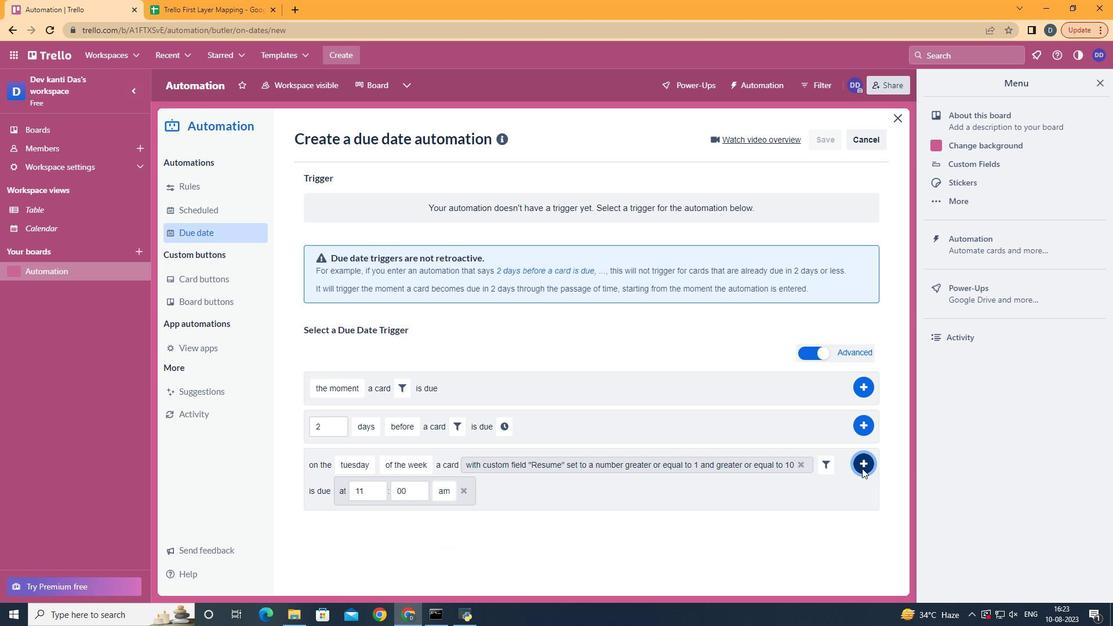 
